 Task: Select the year "2023".
Action: Mouse moved to (375, 348)
Screenshot: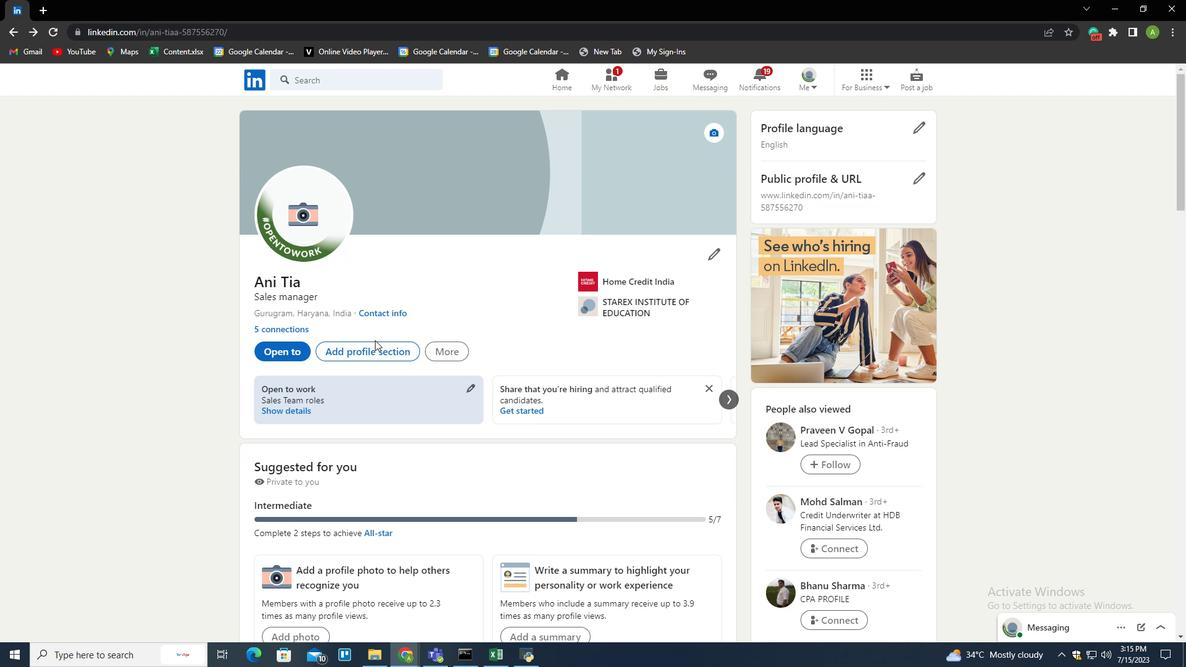 
Action: Mouse pressed left at (375, 348)
Screenshot: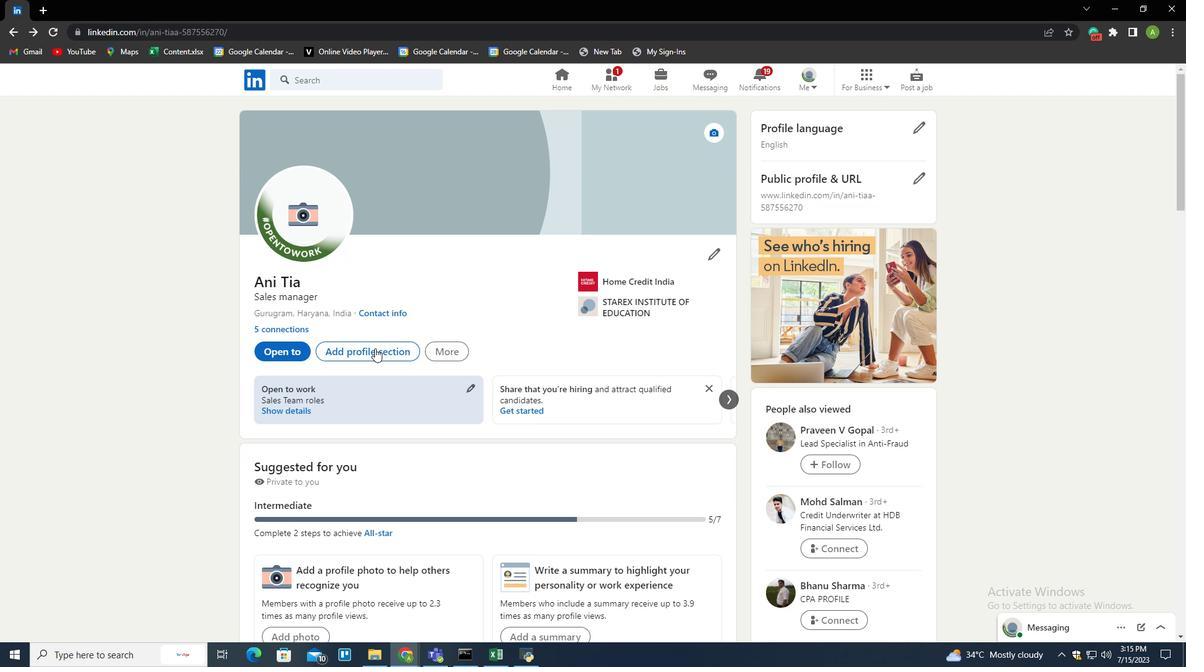 
Action: Mouse moved to (734, 165)
Screenshot: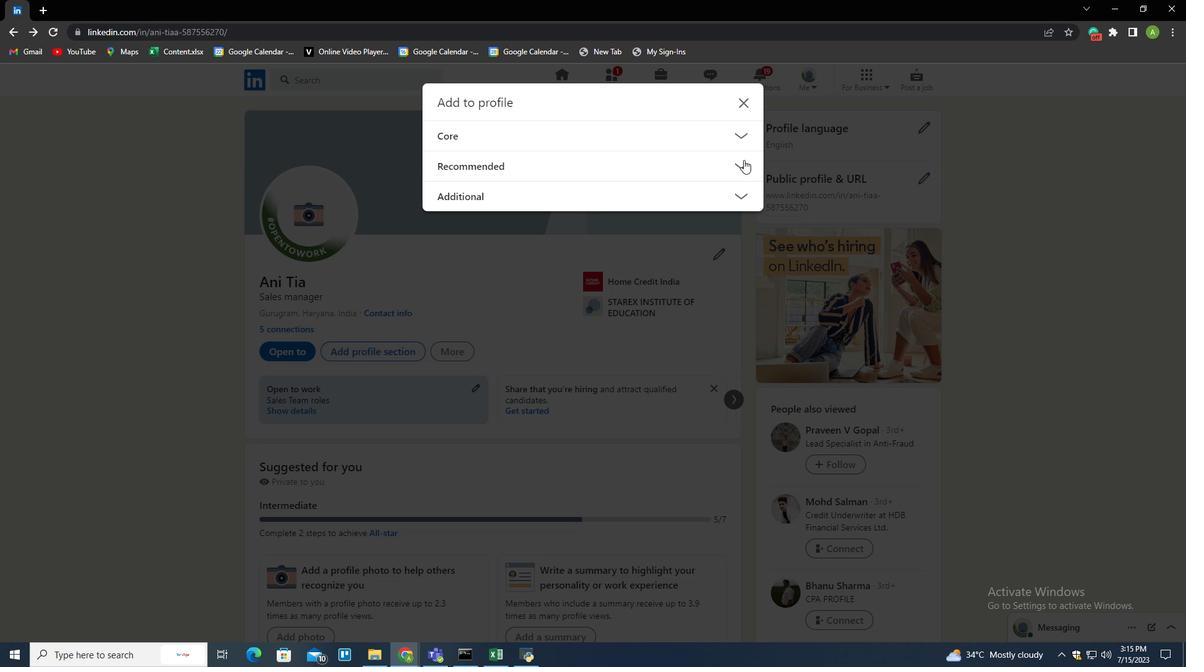 
Action: Mouse pressed left at (734, 165)
Screenshot: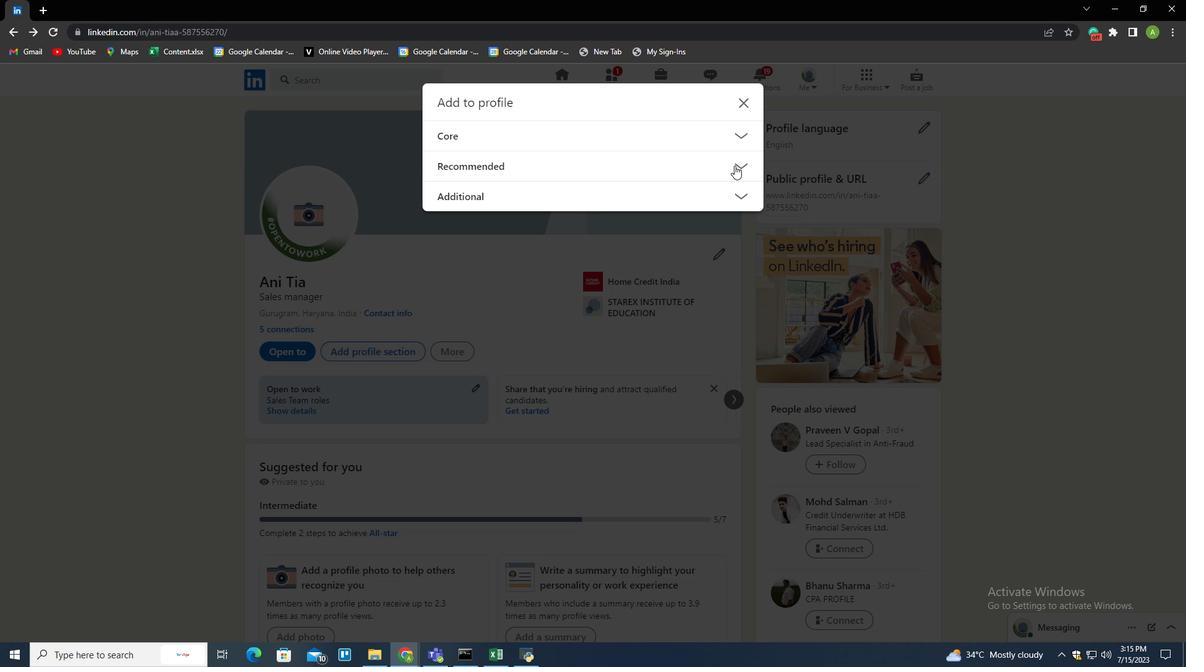 
Action: Mouse moved to (468, 276)
Screenshot: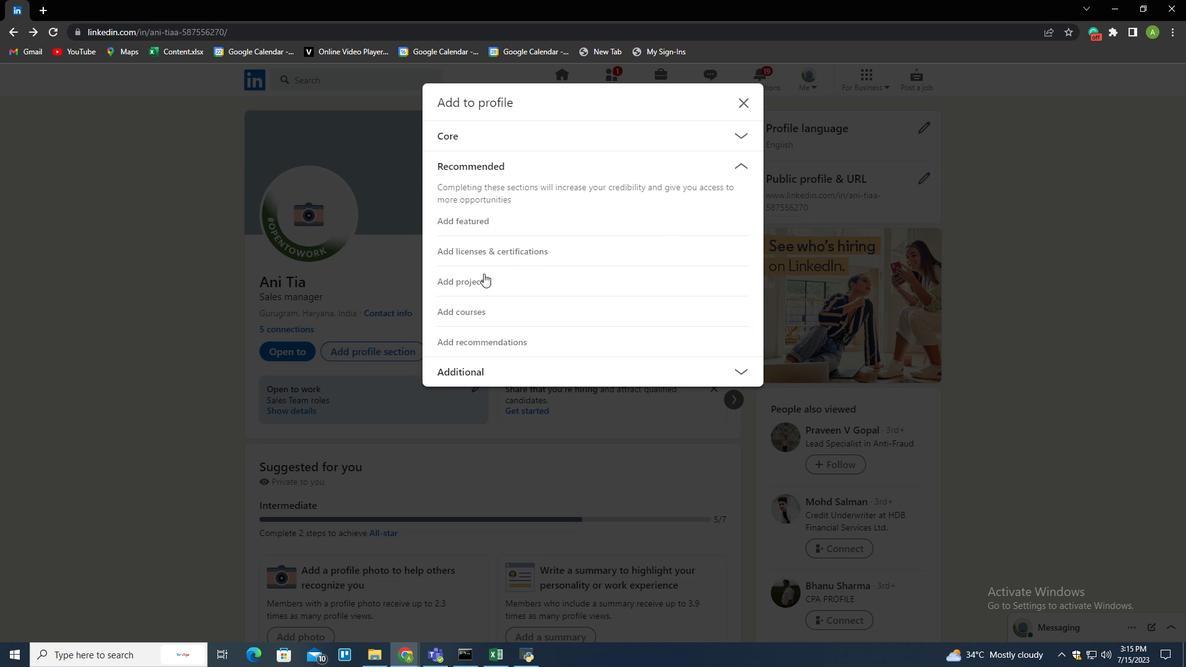 
Action: Mouse pressed left at (468, 276)
Screenshot: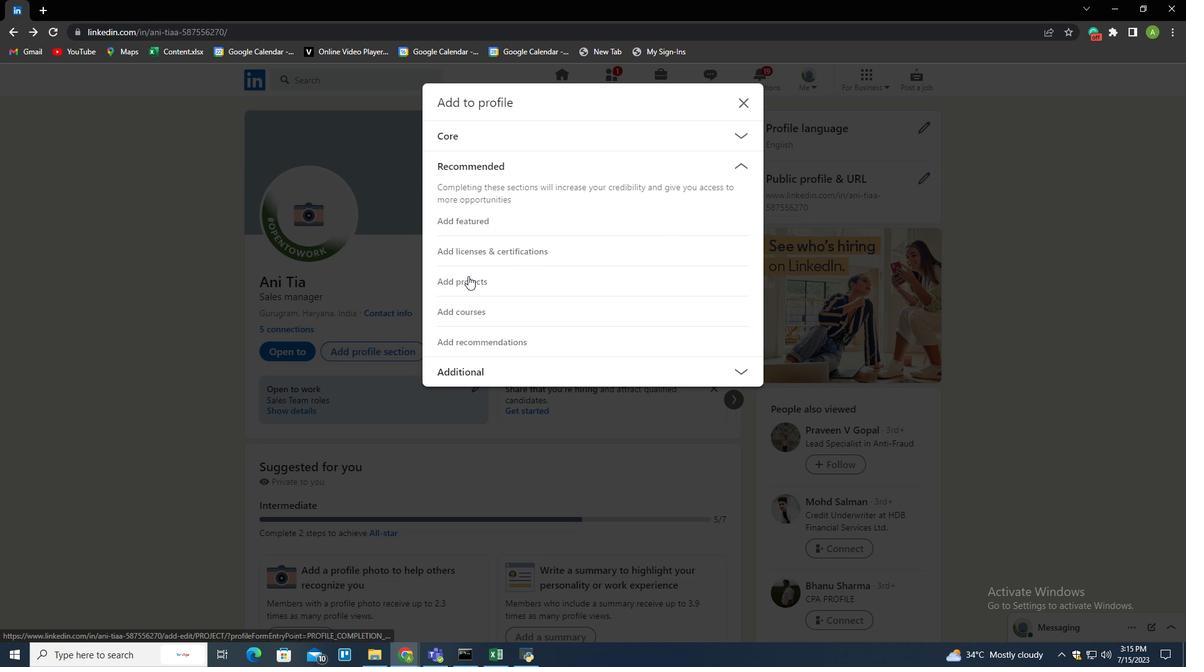 
Action: Mouse moved to (557, 307)
Screenshot: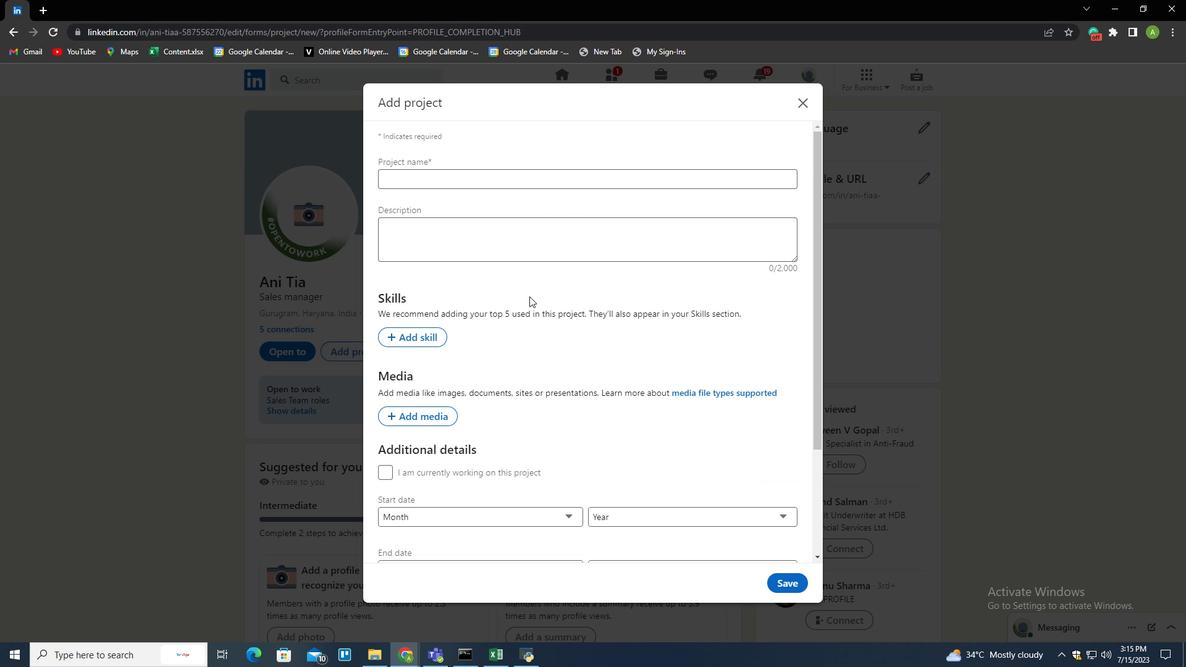 
Action: Mouse scrolled (557, 306) with delta (0, 0)
Screenshot: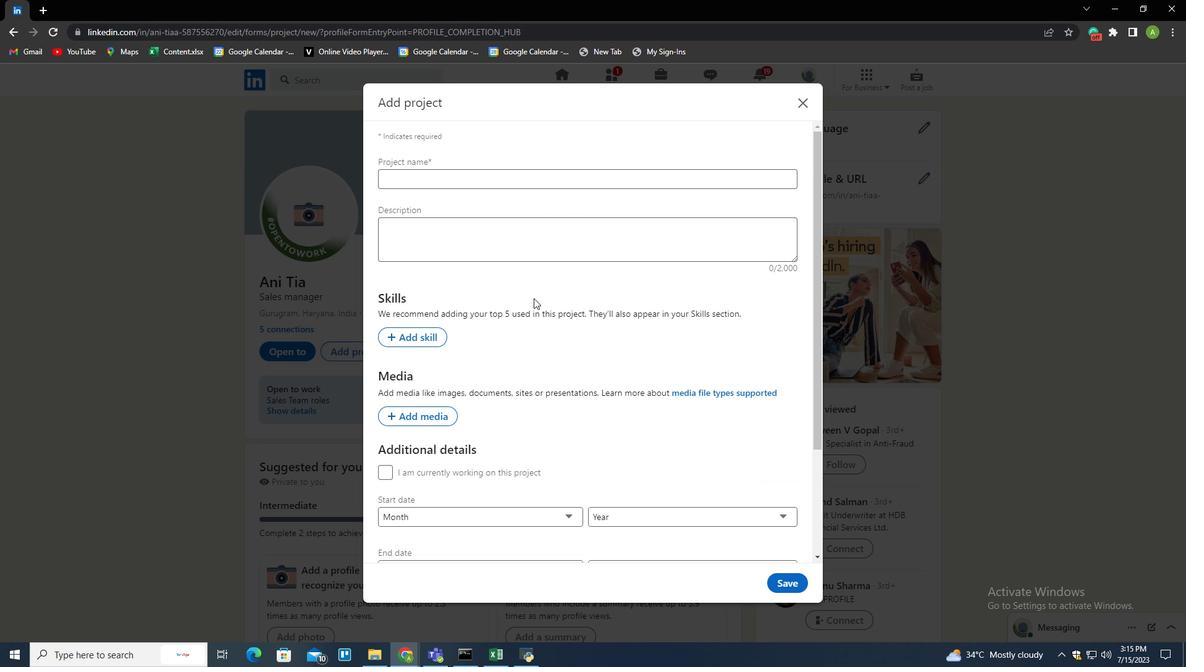 
Action: Mouse scrolled (557, 306) with delta (0, 0)
Screenshot: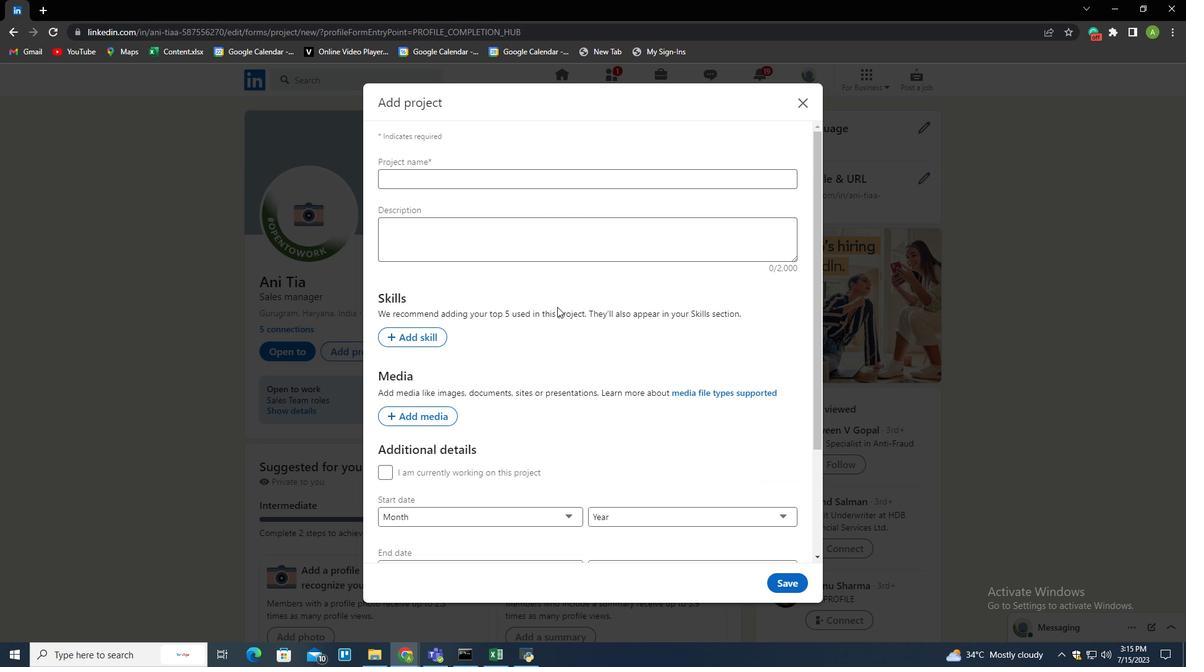 
Action: Mouse scrolled (557, 306) with delta (0, 0)
Screenshot: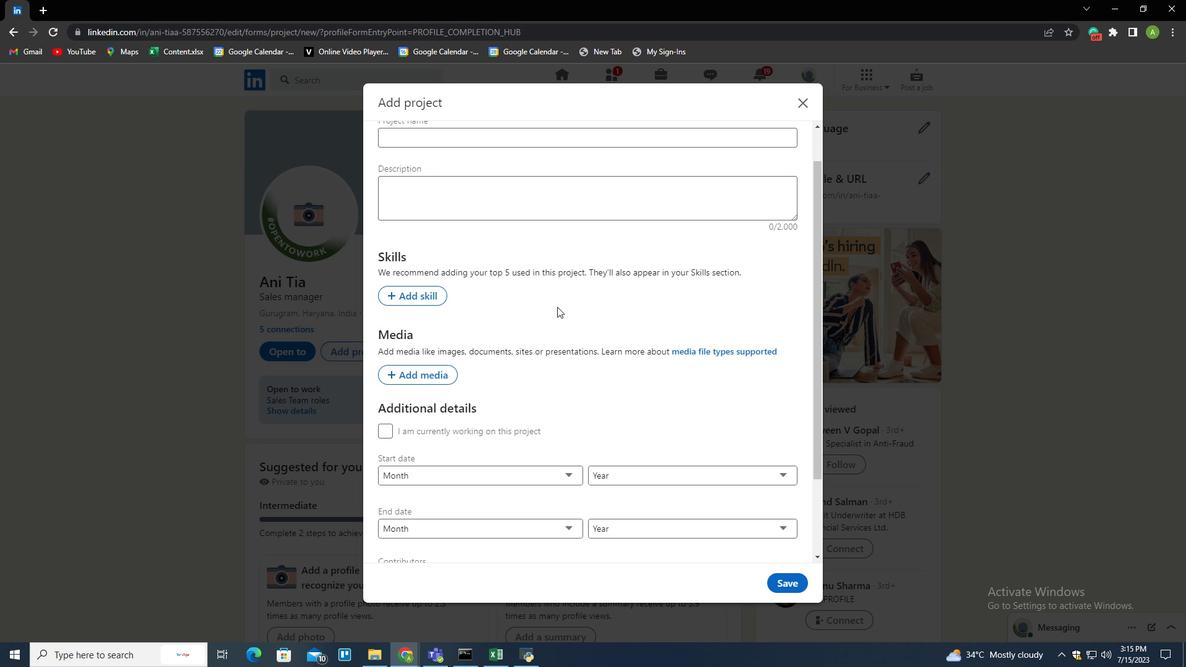 
Action: Mouse scrolled (557, 306) with delta (0, 0)
Screenshot: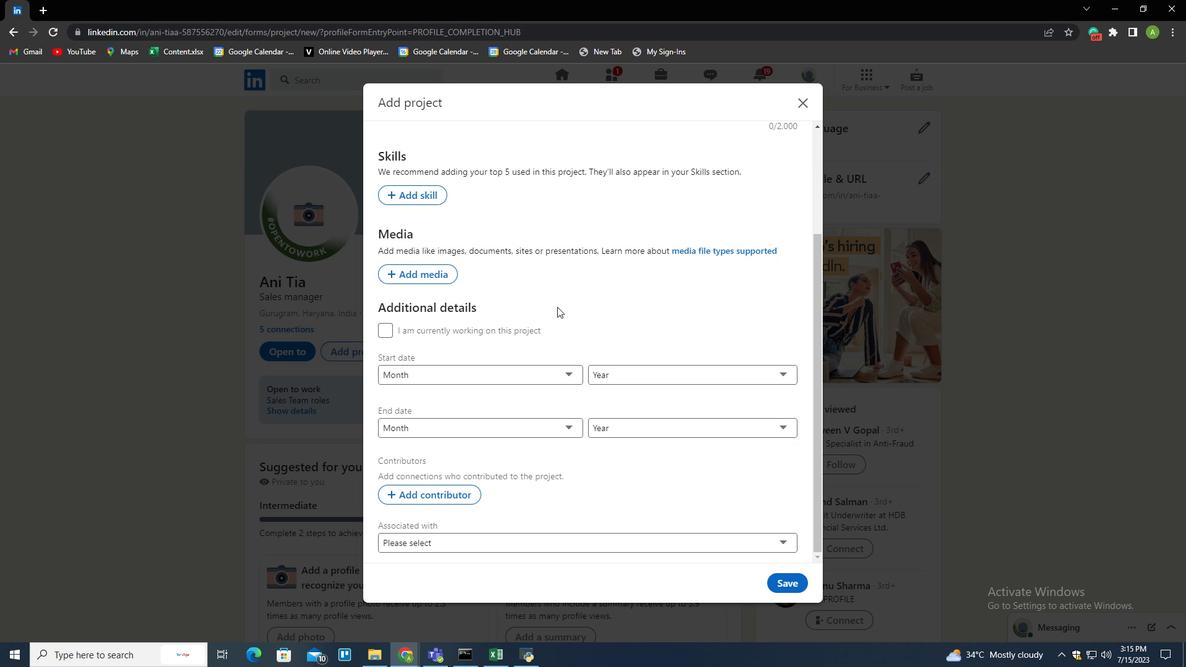 
Action: Mouse moved to (619, 426)
Screenshot: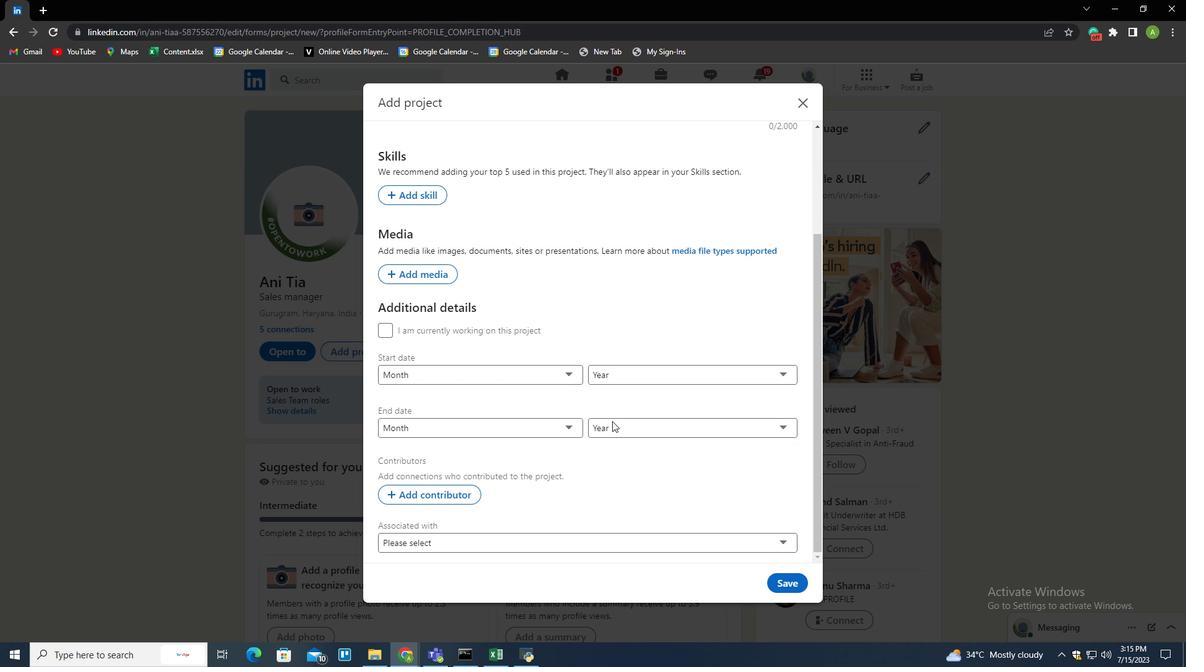 
Action: Mouse pressed left at (619, 426)
Screenshot: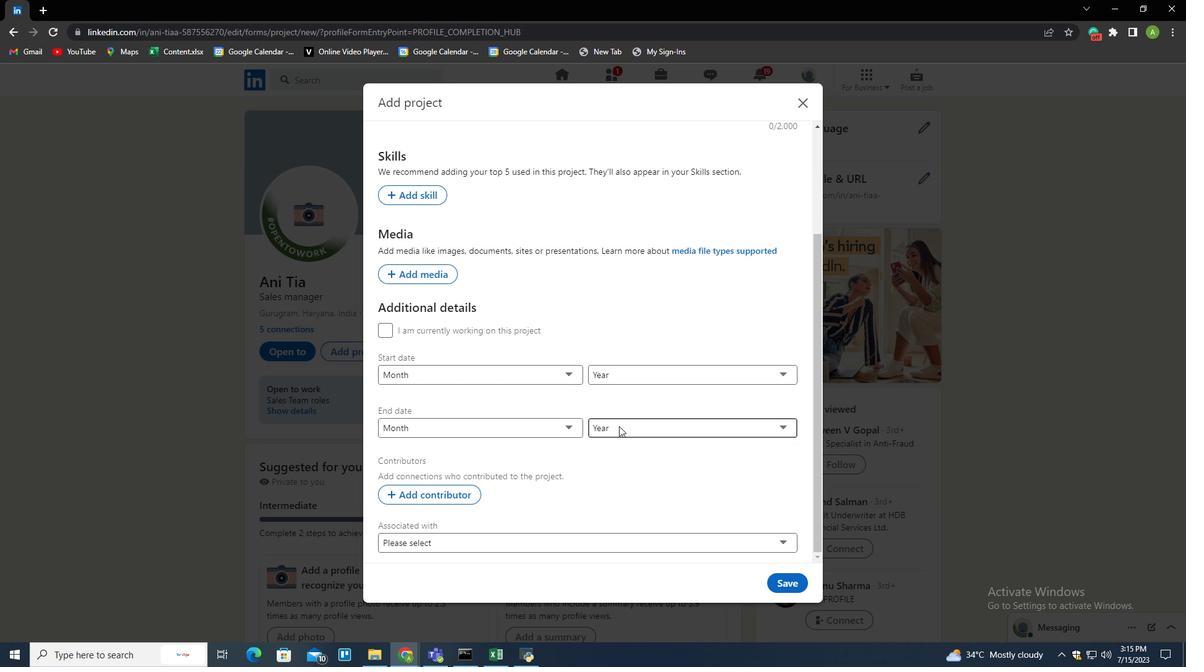 
Action: Mouse moved to (622, 190)
Screenshot: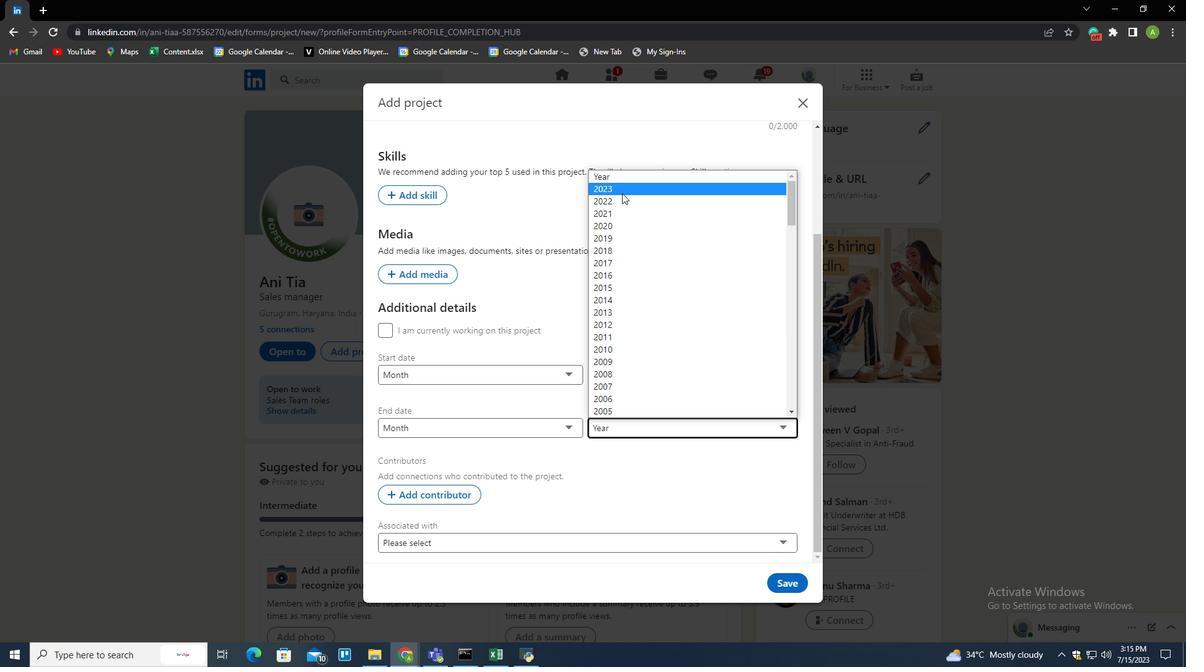 
Action: Mouse pressed left at (622, 190)
Screenshot: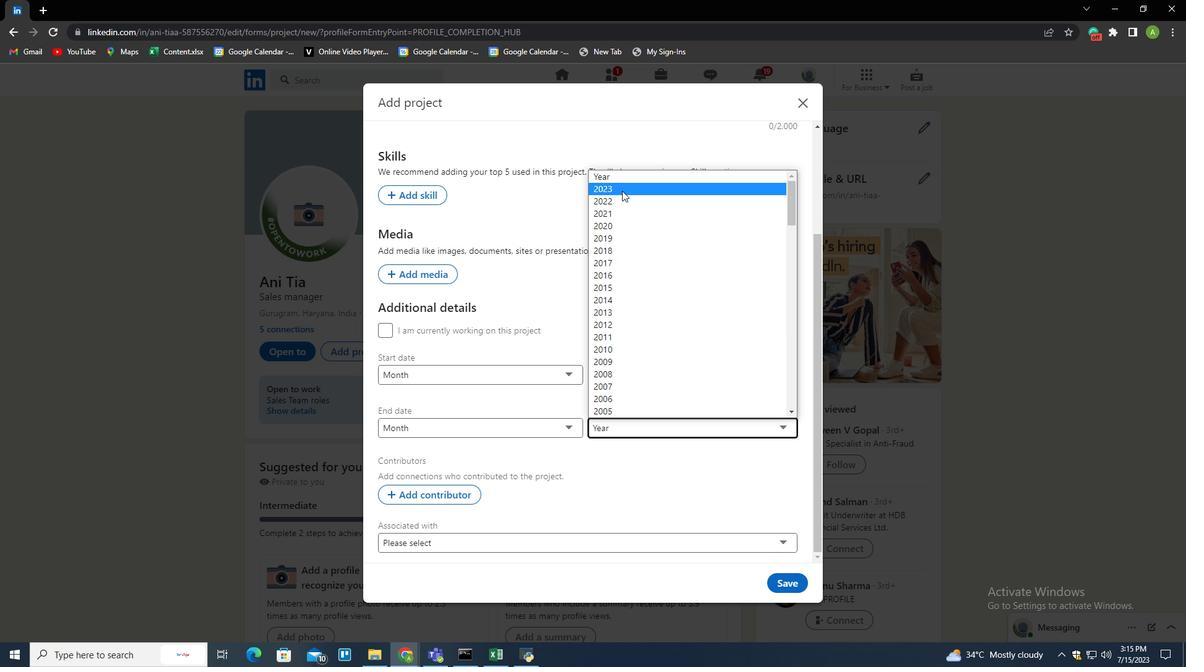 
Action: Mouse moved to (625, 207)
Screenshot: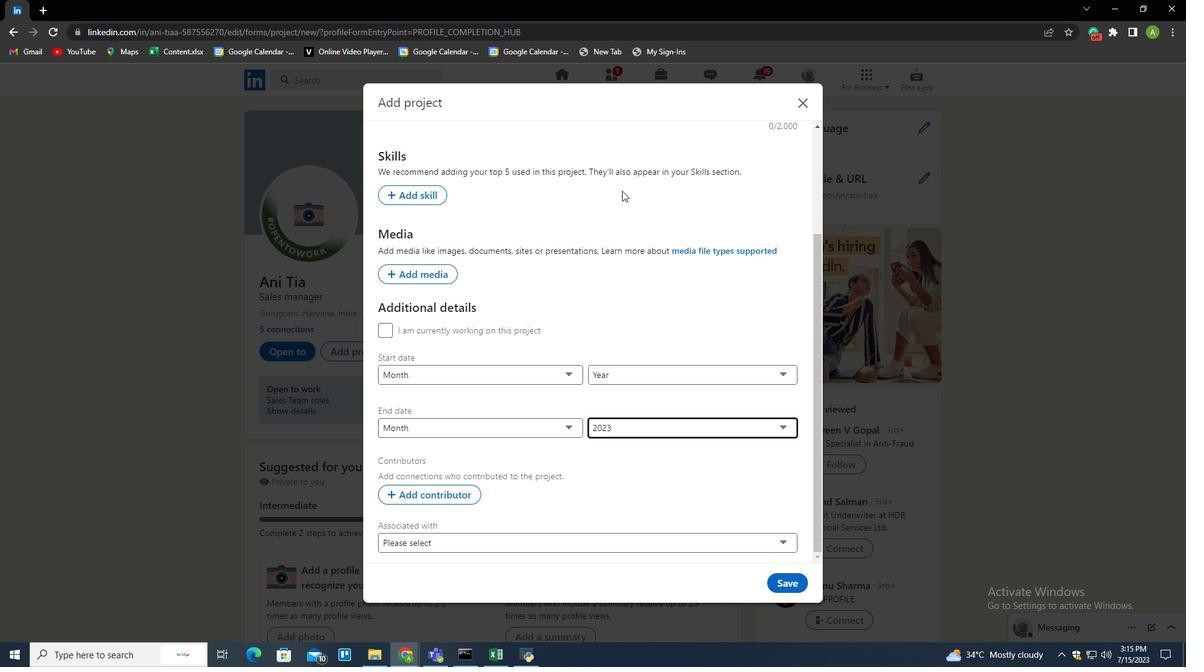
